 Task: Add a field from the Popular template Priority a blank project AgileMission
Action: Mouse moved to (952, 84)
Screenshot: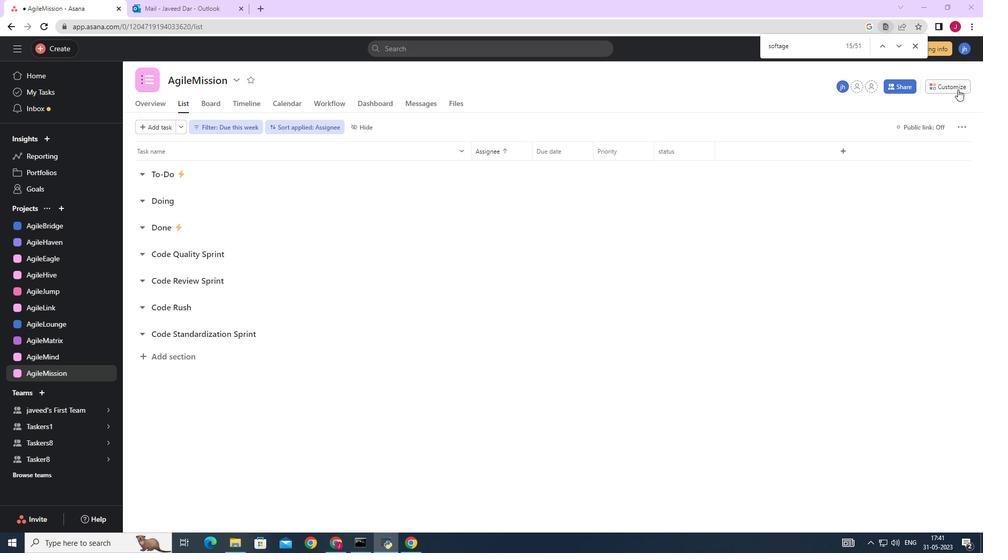 
Action: Mouse pressed left at (952, 84)
Screenshot: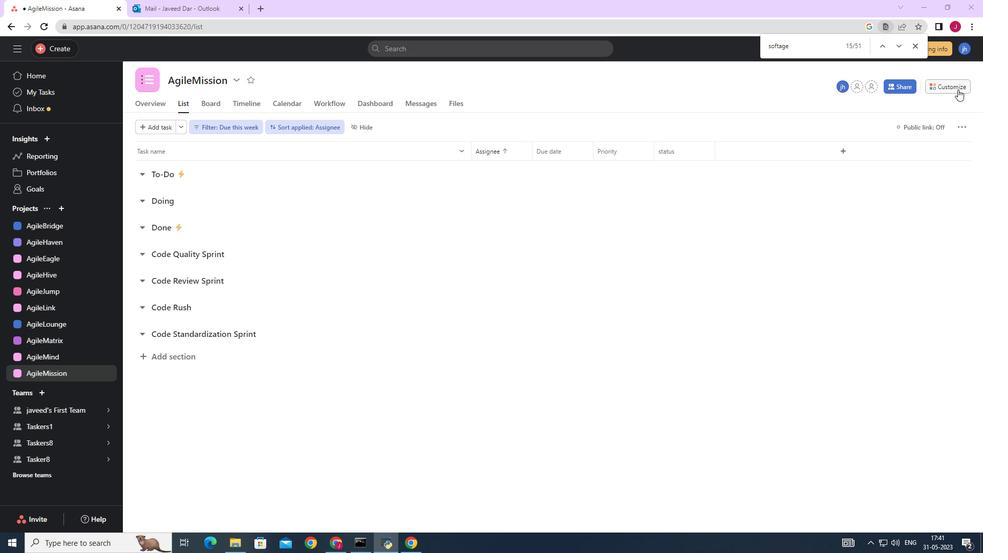 
Action: Mouse moved to (766, 226)
Screenshot: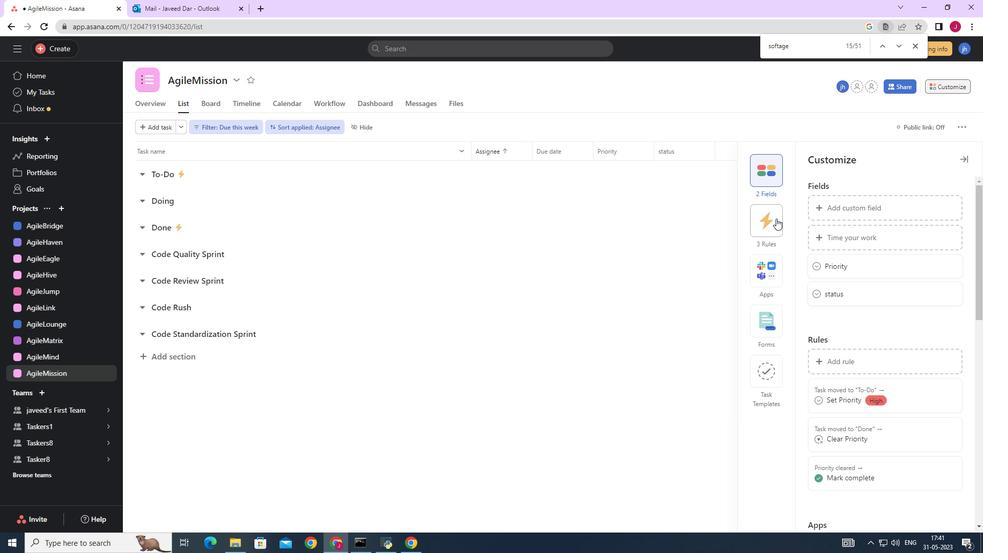 
Action: Mouse pressed left at (766, 226)
Screenshot: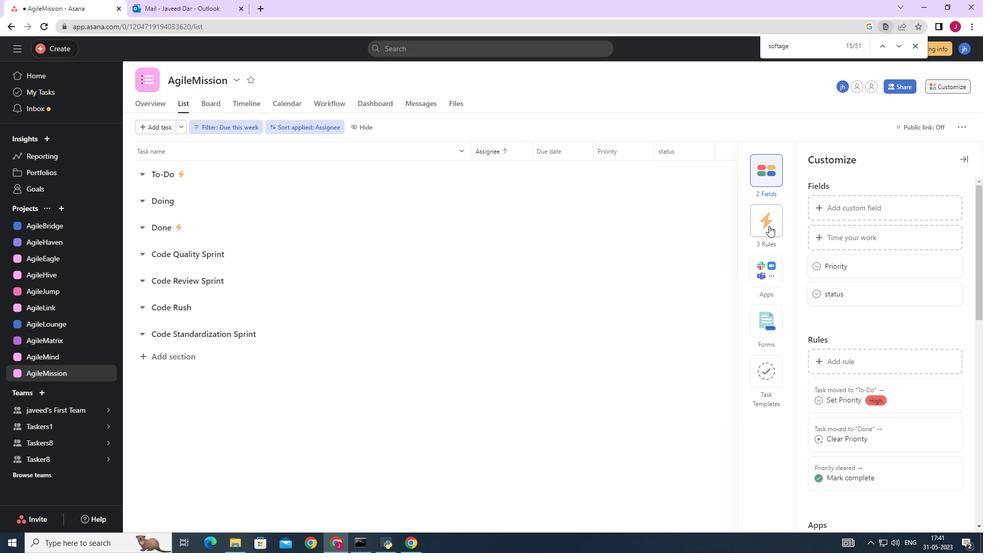 
Action: Mouse moved to (852, 205)
Screenshot: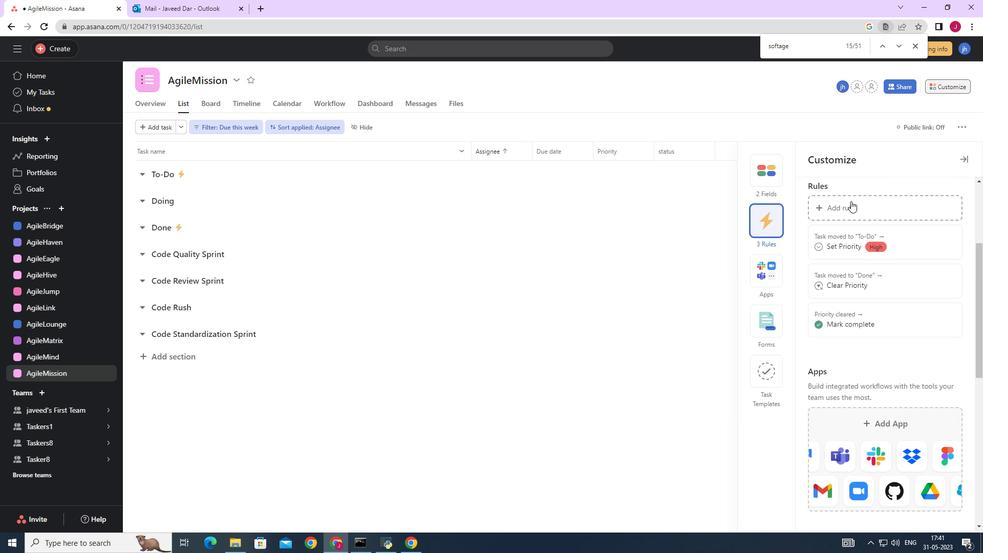 
Action: Mouse pressed left at (852, 205)
Screenshot: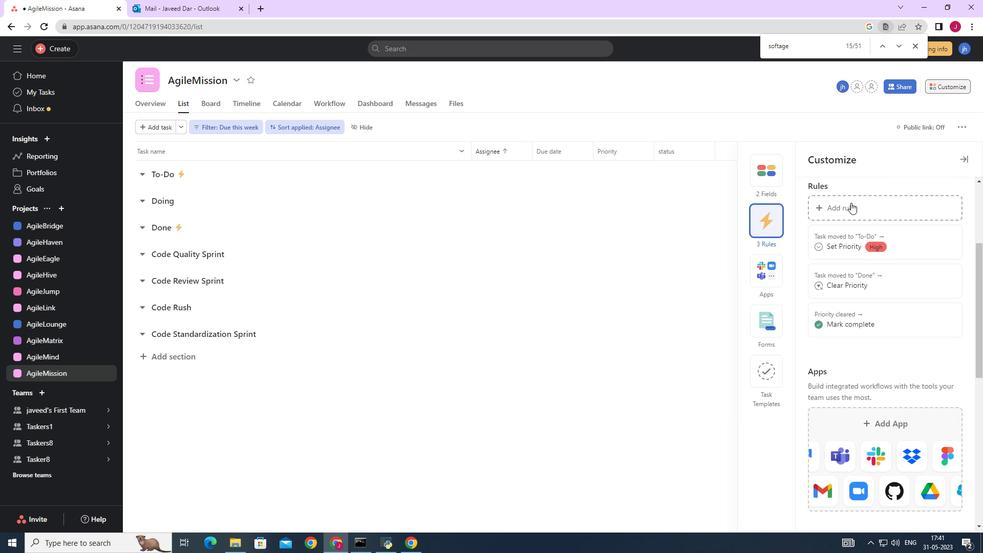 
Action: Mouse moved to (783, 70)
Screenshot: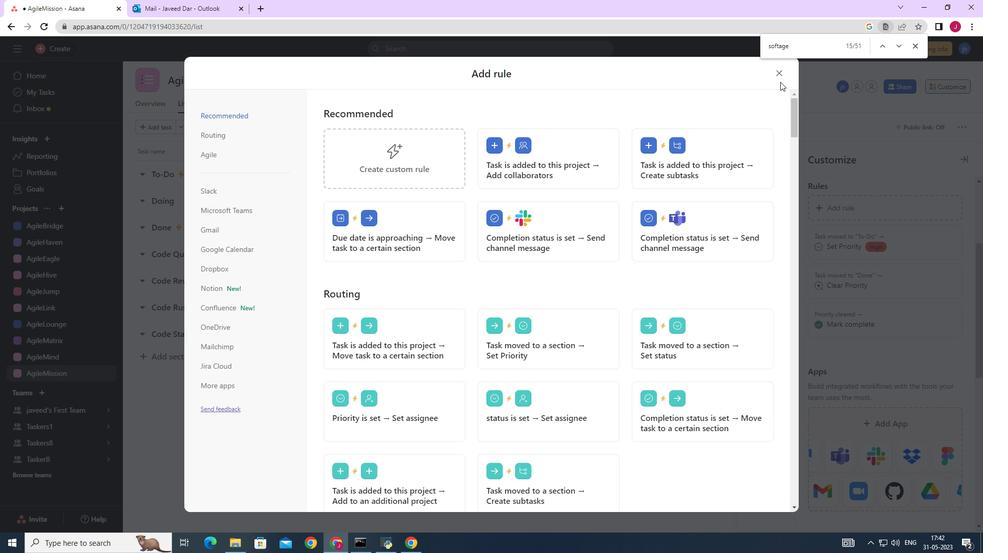 
Action: Mouse pressed left at (783, 70)
Screenshot: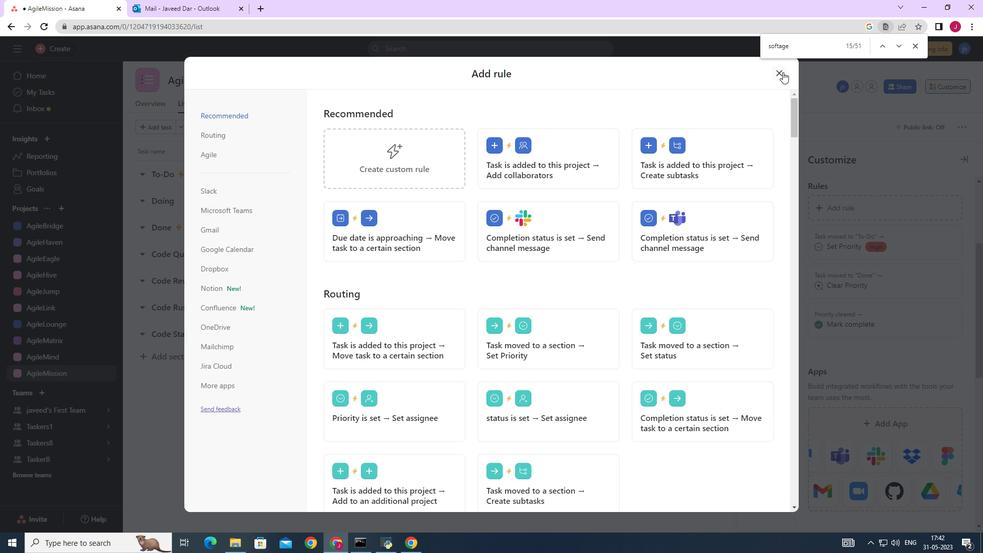
Action: Mouse moved to (849, 205)
Screenshot: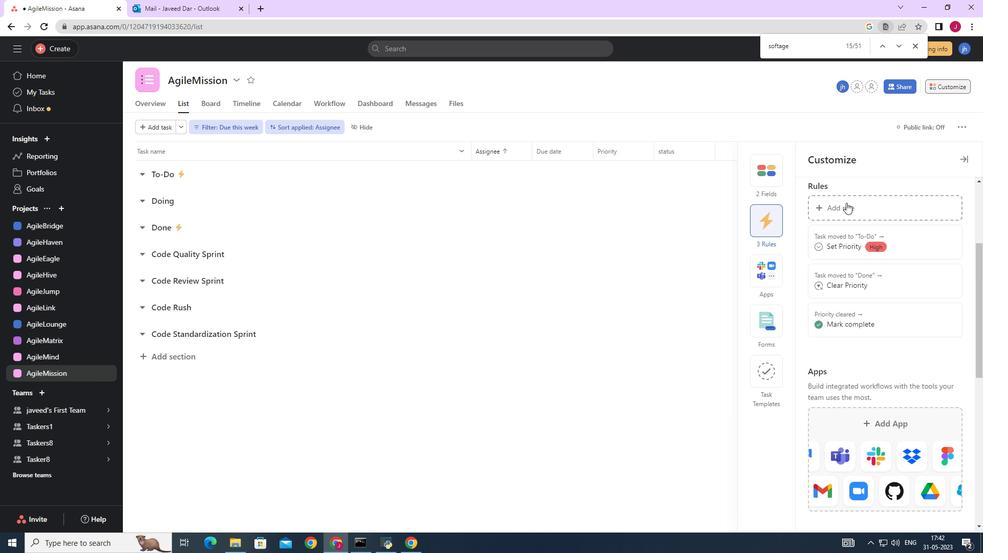 
Action: Mouse scrolled (849, 206) with delta (0, 0)
Screenshot: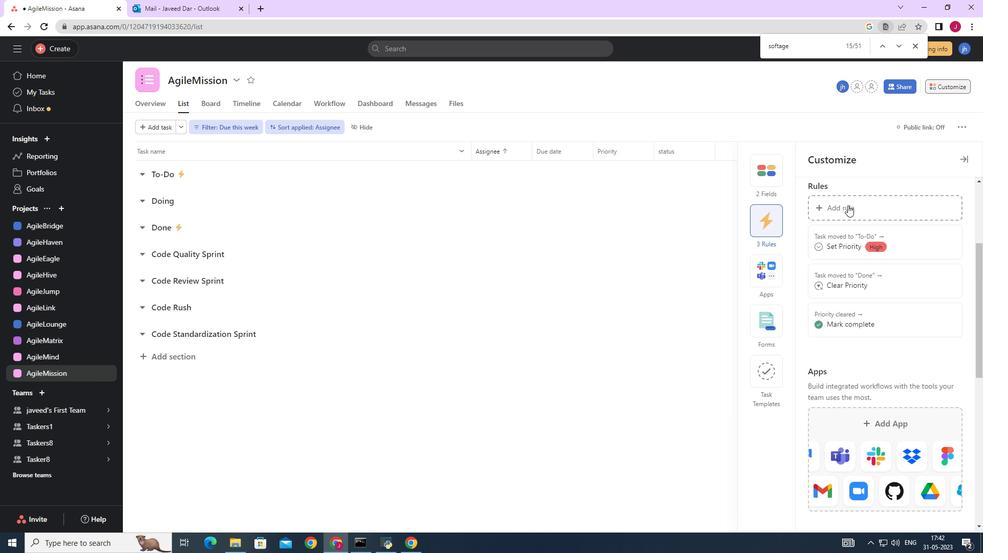 
Action: Mouse scrolled (849, 206) with delta (0, 0)
Screenshot: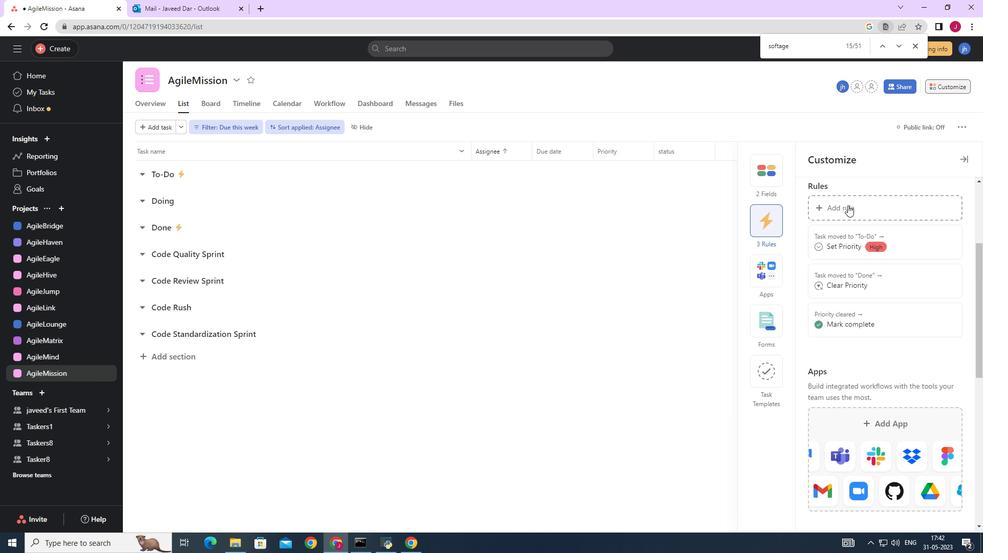 
Action: Mouse scrolled (849, 206) with delta (0, 0)
Screenshot: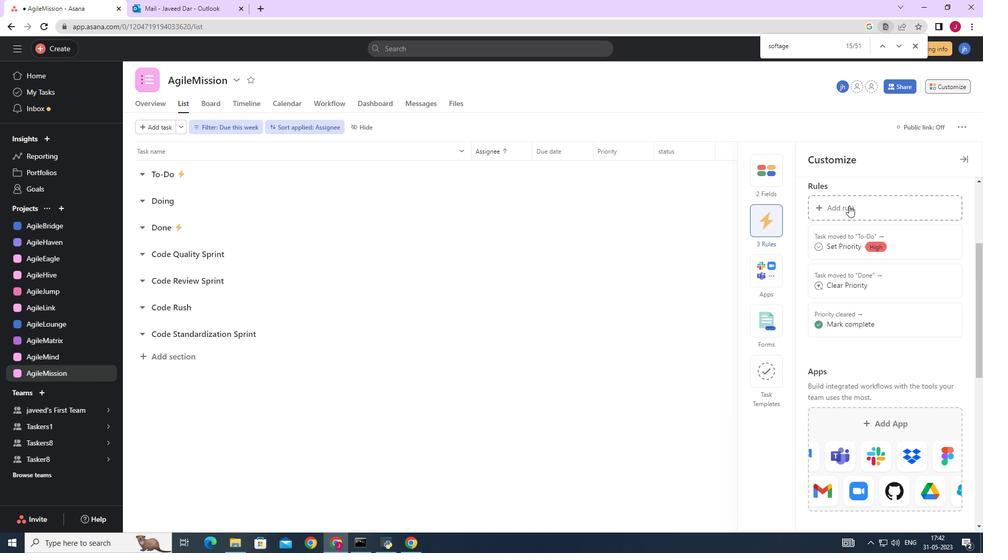 
Action: Mouse moved to (844, 205)
Screenshot: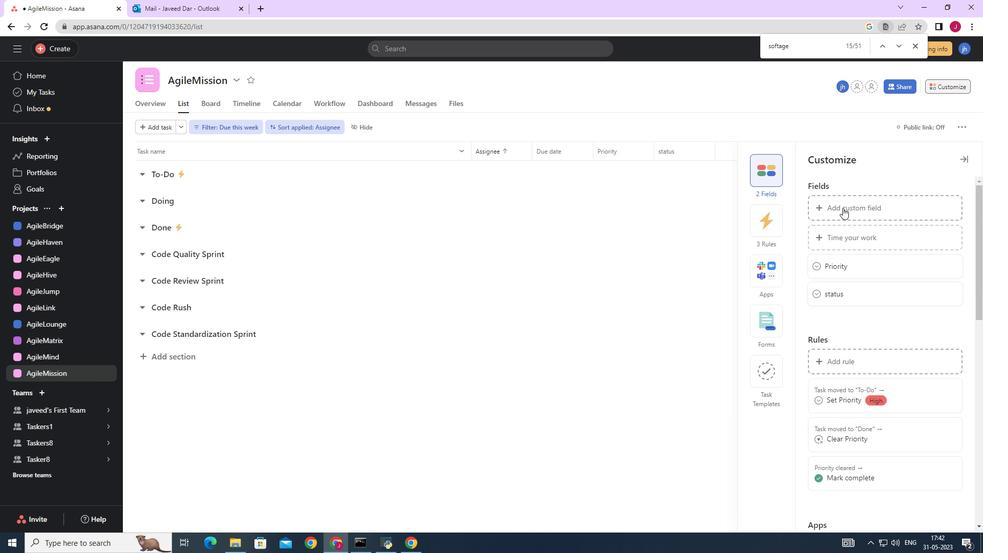 
Action: Mouse pressed left at (844, 205)
Screenshot: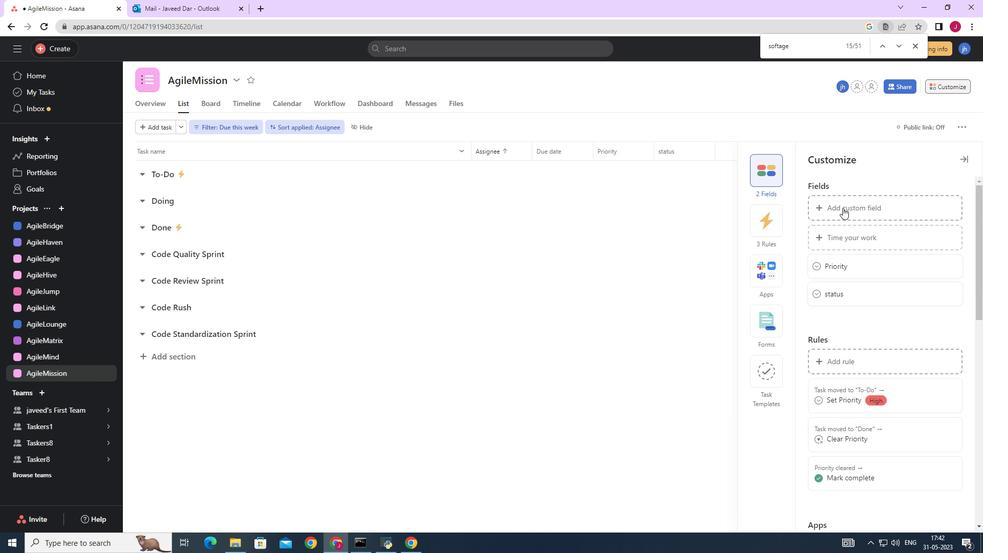 
Action: Mouse moved to (427, 171)
Screenshot: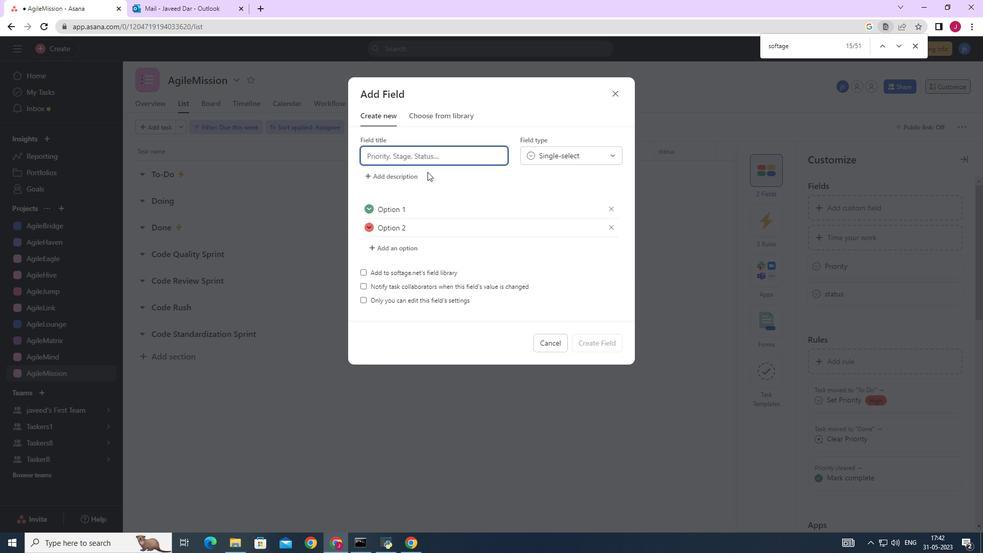 
Action: Key pressed popular<Key.space>template<Key.space>priority<Key.space>
Screenshot: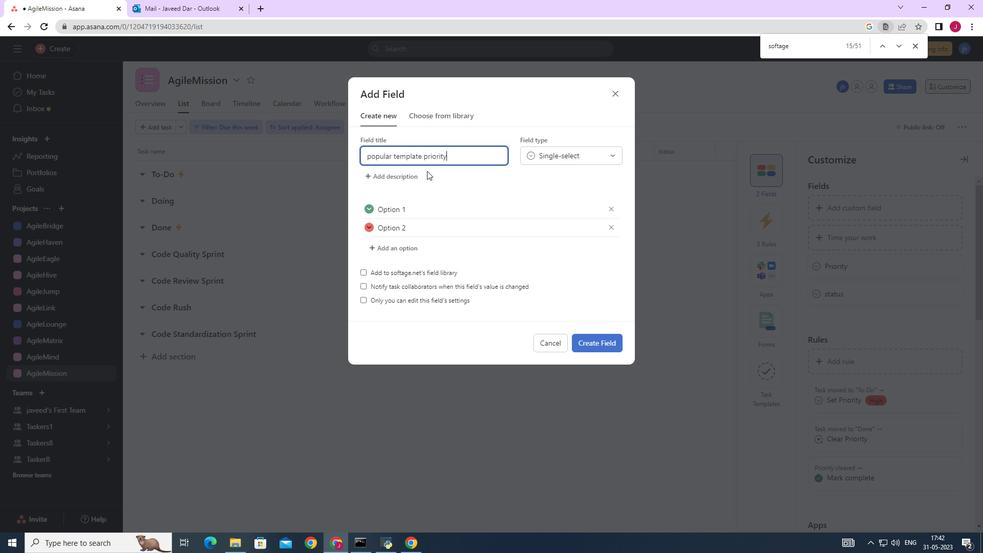 
Action: Mouse moved to (590, 341)
Screenshot: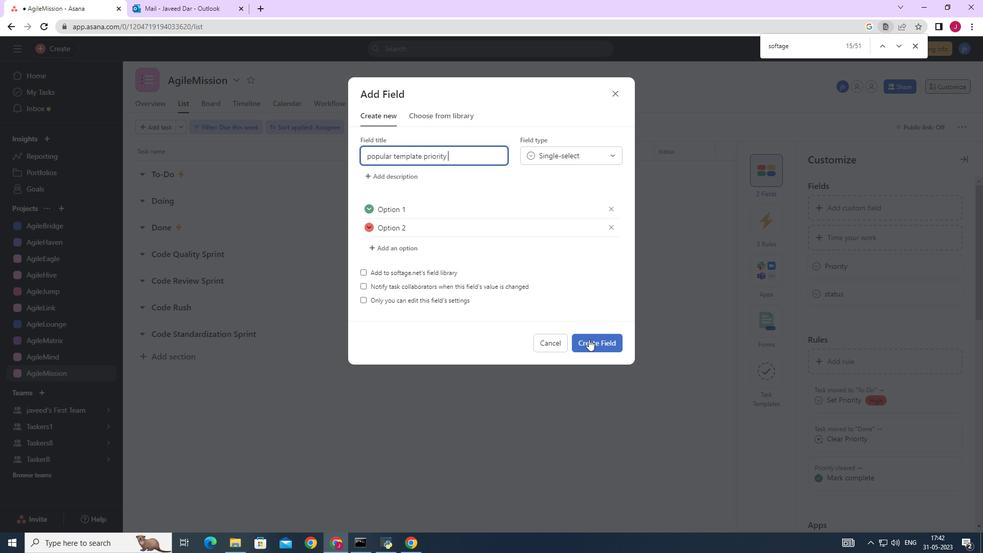 
Action: Mouse pressed left at (590, 341)
Screenshot: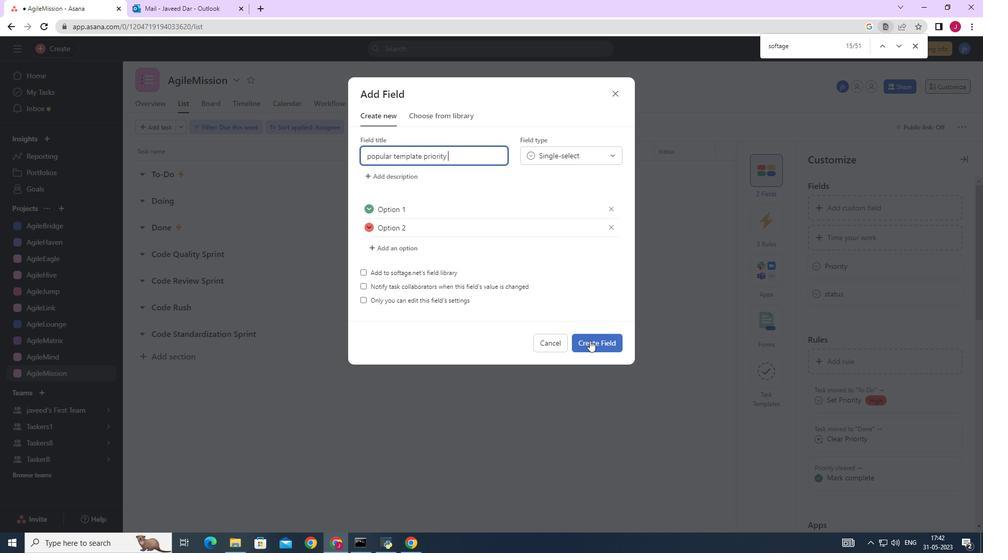 
Action: Mouse moved to (395, 322)
Screenshot: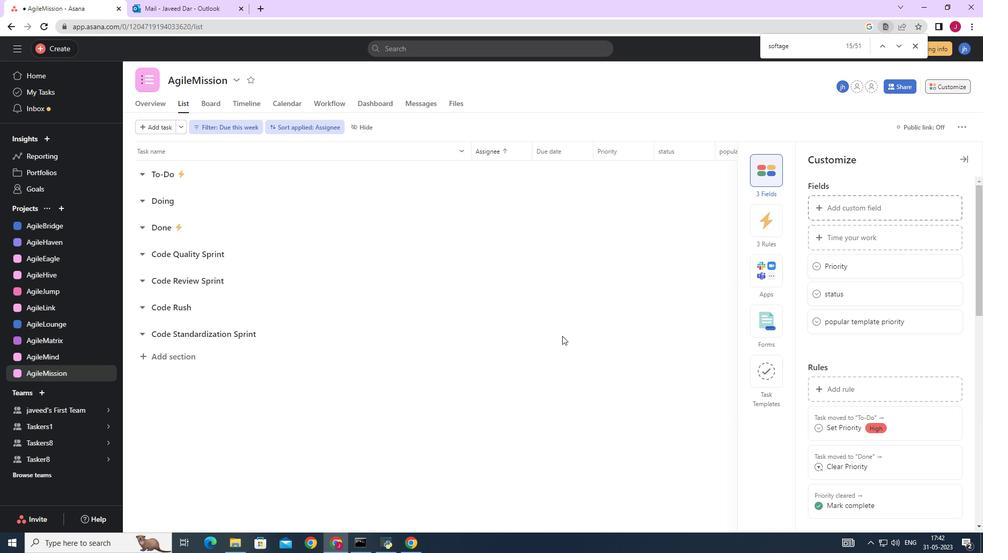 
